 Task: Create a due date automation trigger when advanced on, on the wednesday before a card is due add dates due in 1 working days at 11:00 AM.
Action: Mouse moved to (1014, 134)
Screenshot: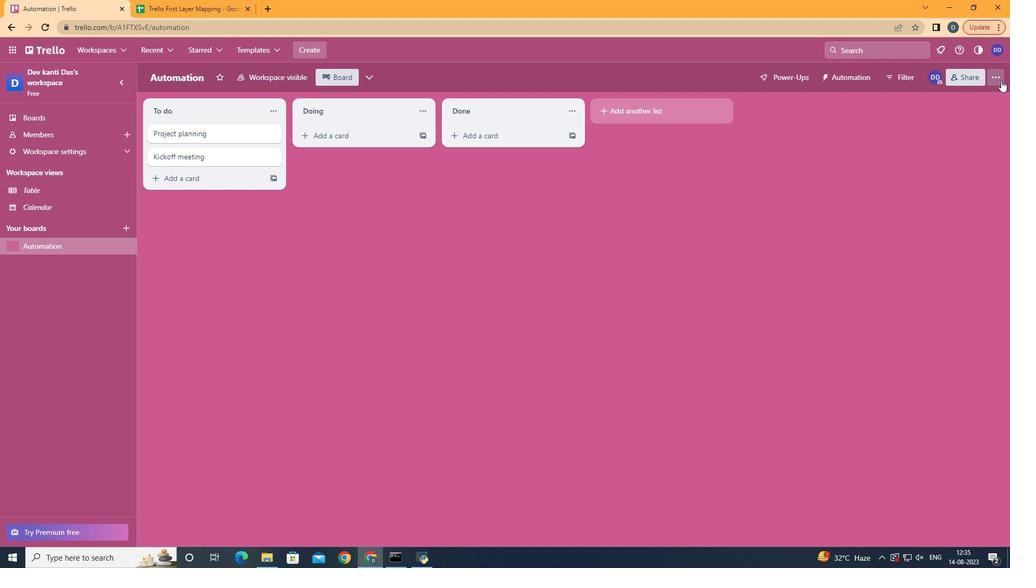 
Action: Mouse pressed left at (1014, 134)
Screenshot: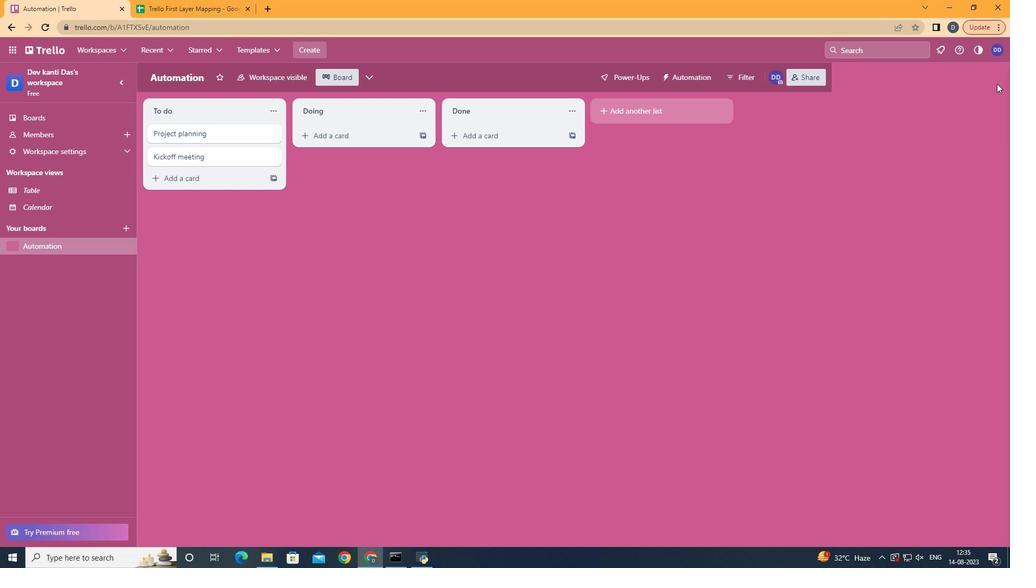 
Action: Mouse moved to (902, 250)
Screenshot: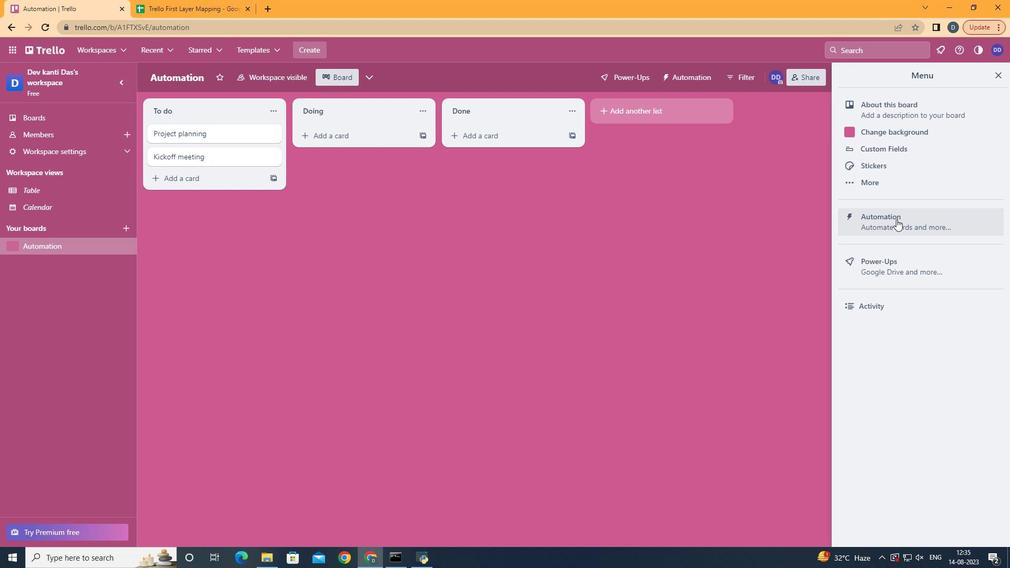 
Action: Mouse pressed left at (902, 250)
Screenshot: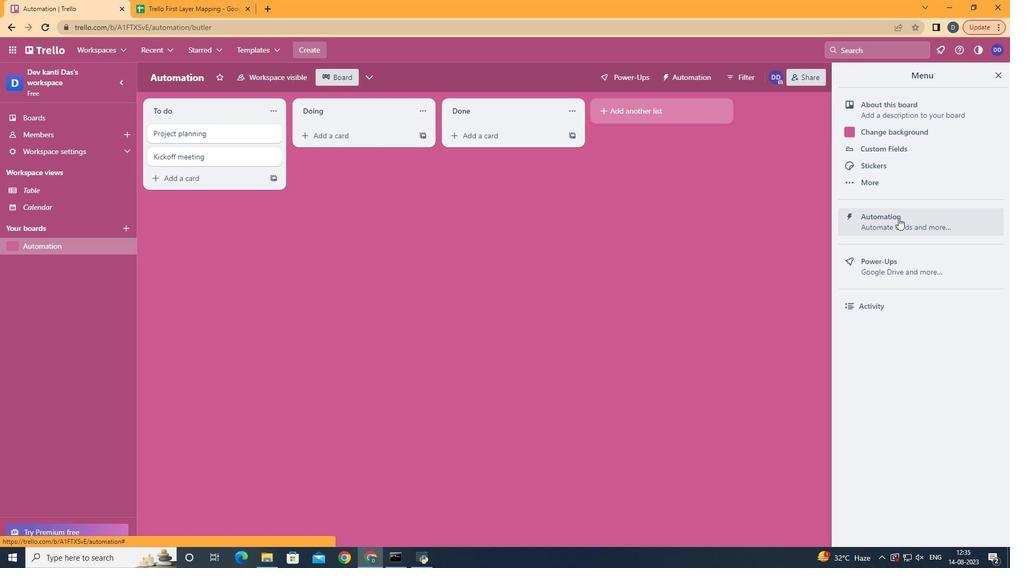 
Action: Mouse moved to (138, 243)
Screenshot: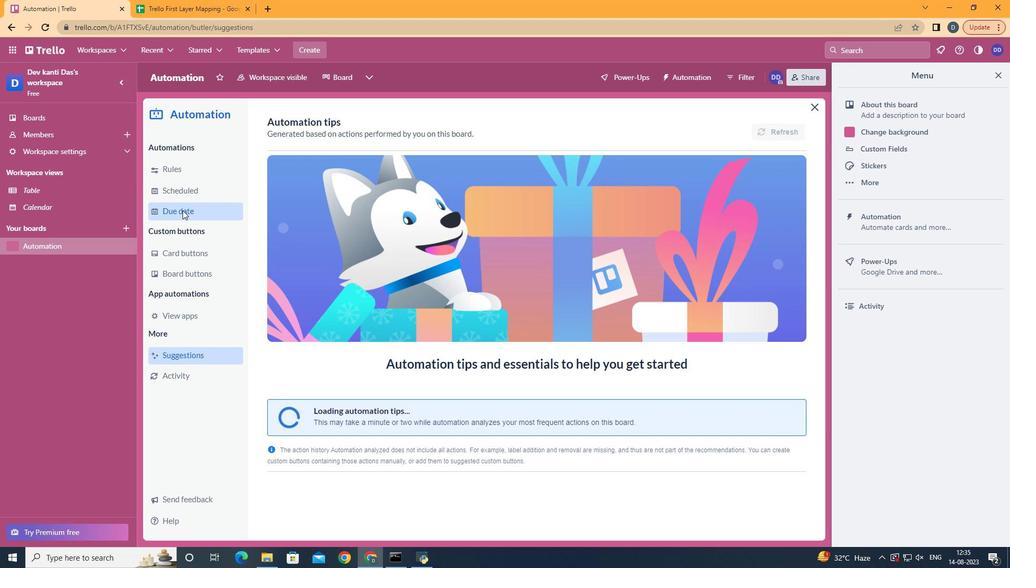 
Action: Mouse pressed left at (138, 243)
Screenshot: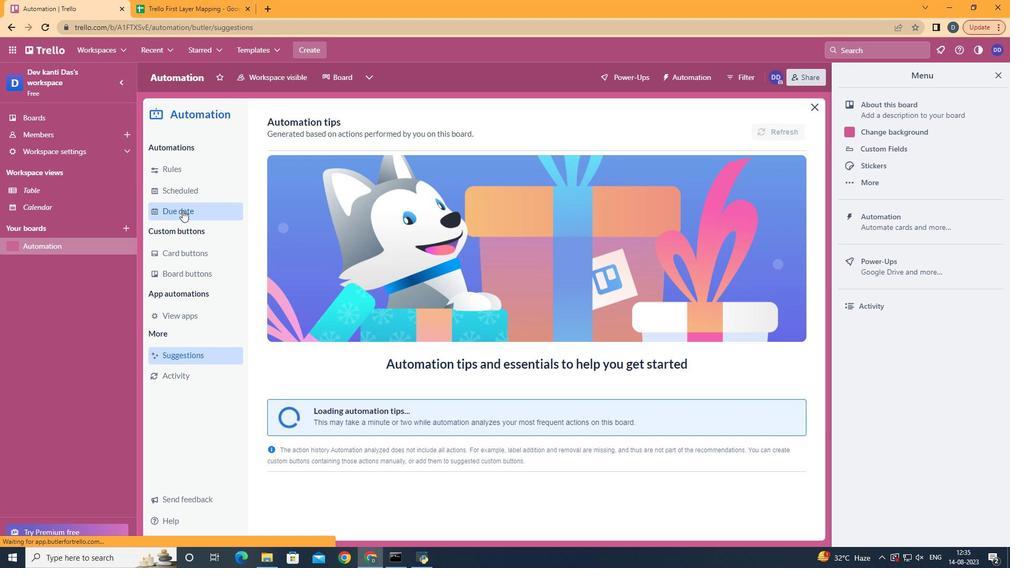 
Action: Mouse moved to (729, 167)
Screenshot: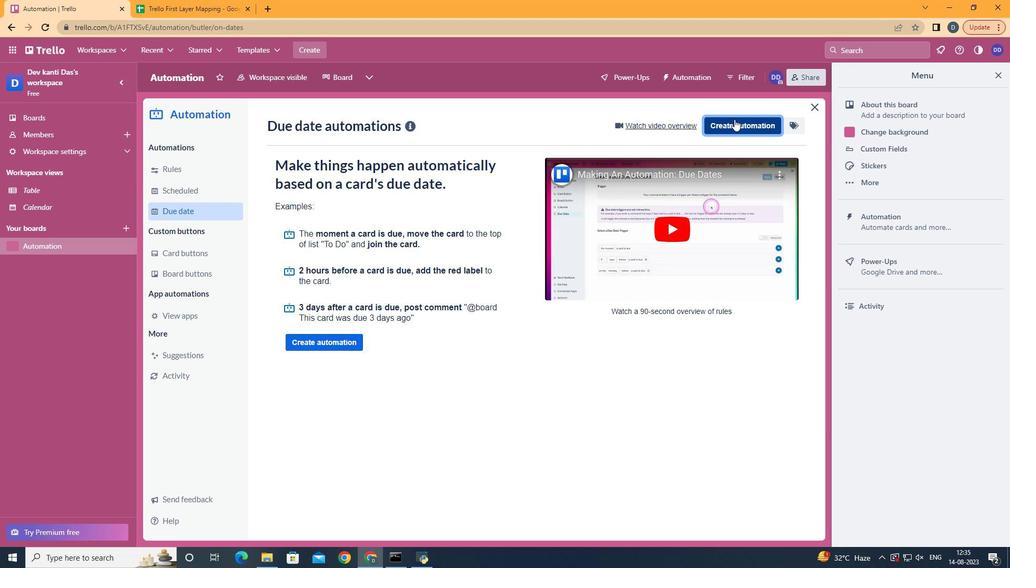 
Action: Mouse pressed left at (729, 167)
Screenshot: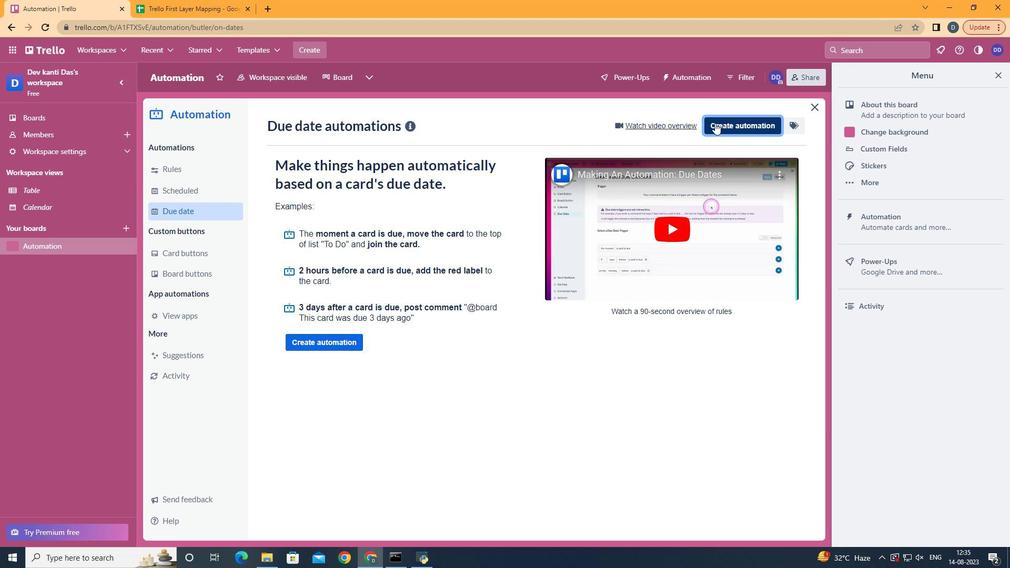 
Action: Mouse moved to (579, 242)
Screenshot: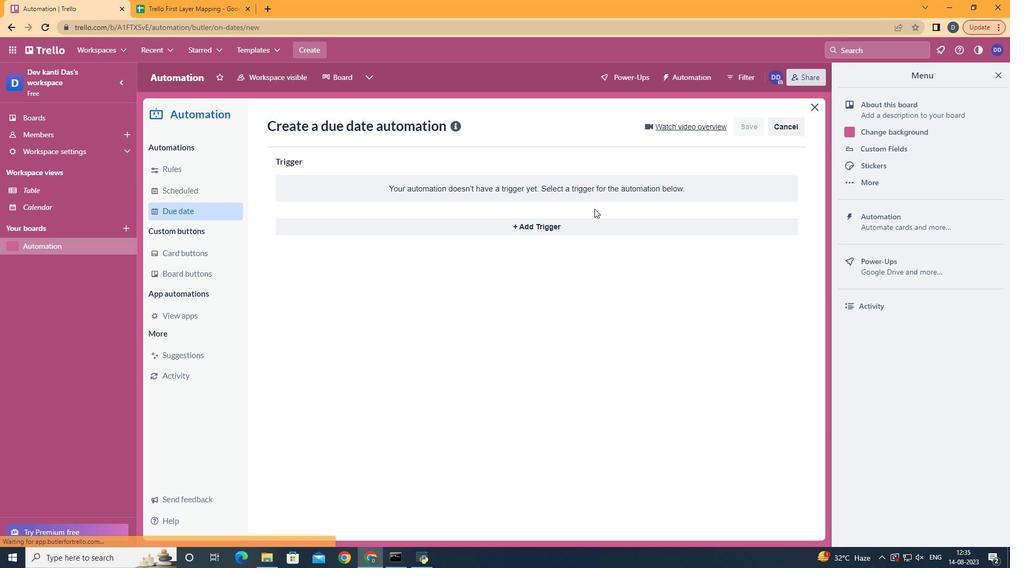 
Action: Mouse pressed left at (579, 242)
Screenshot: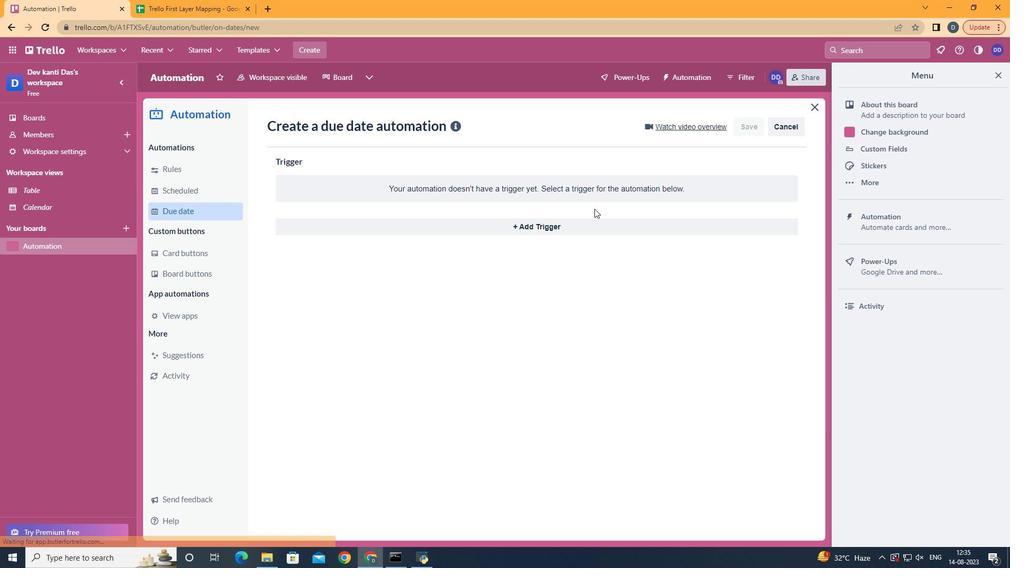
Action: Mouse moved to (569, 254)
Screenshot: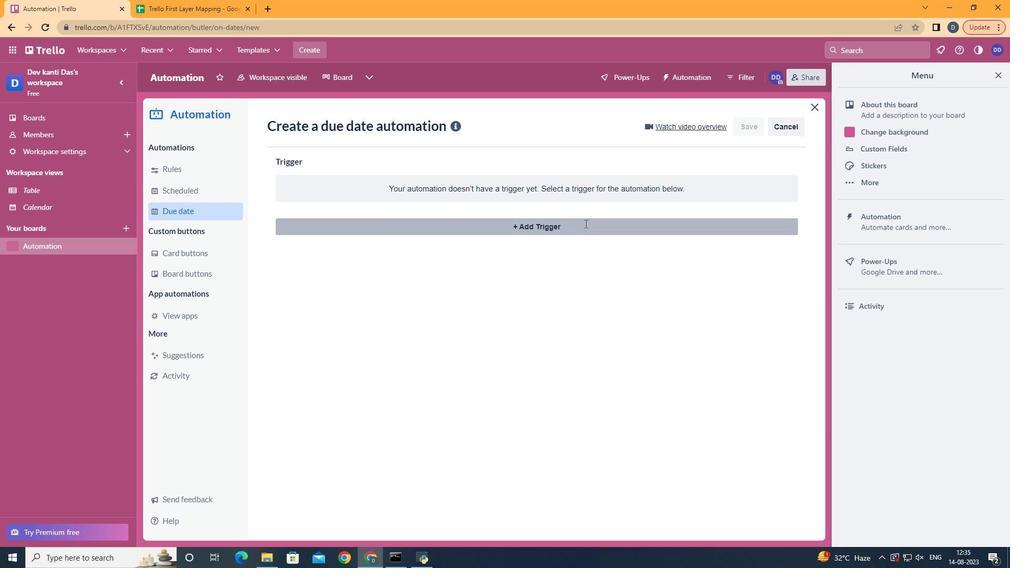 
Action: Mouse pressed left at (569, 254)
Screenshot: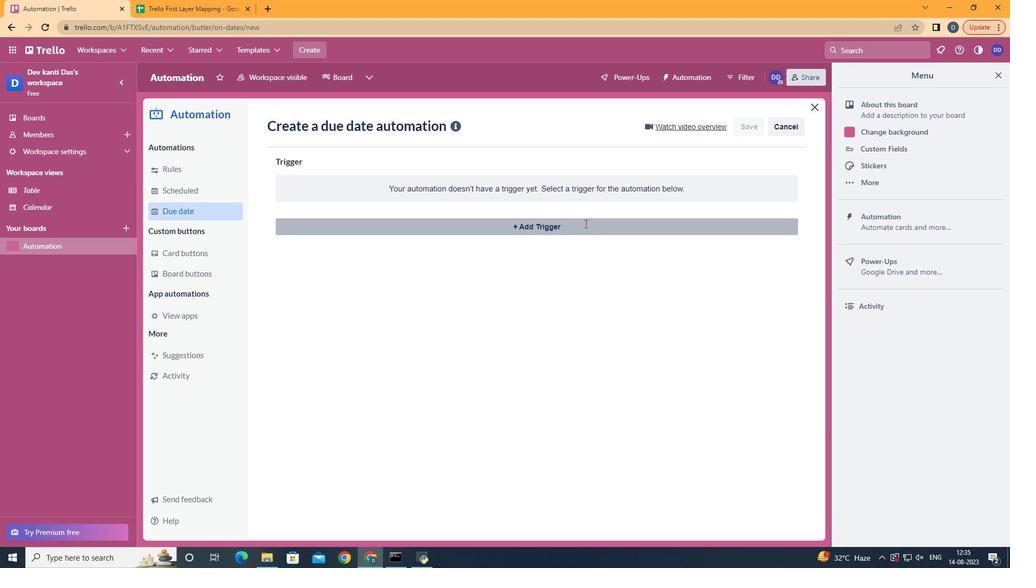 
Action: Mouse moved to (307, 333)
Screenshot: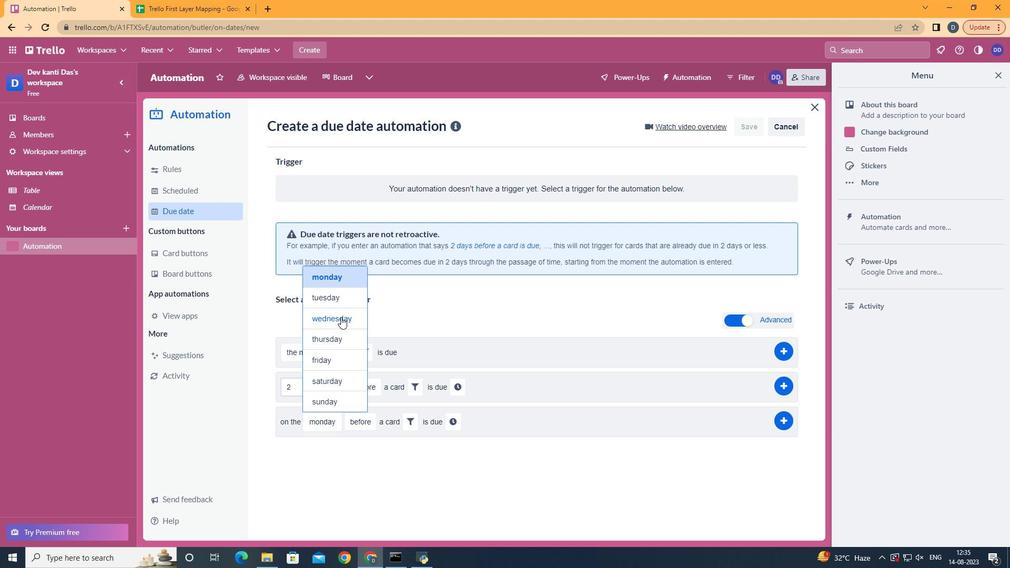
Action: Mouse pressed left at (307, 333)
Screenshot: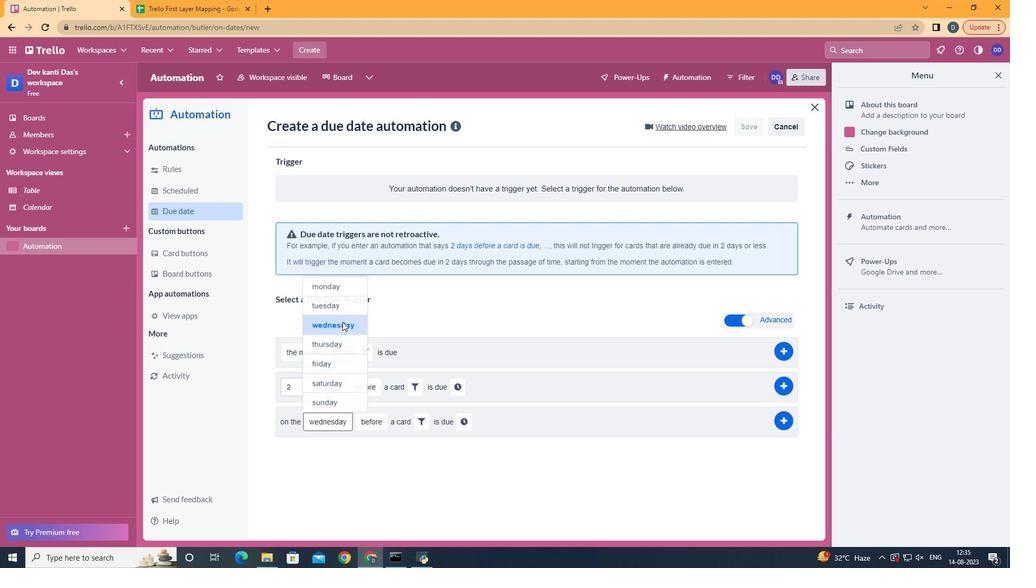 
Action: Mouse moved to (402, 421)
Screenshot: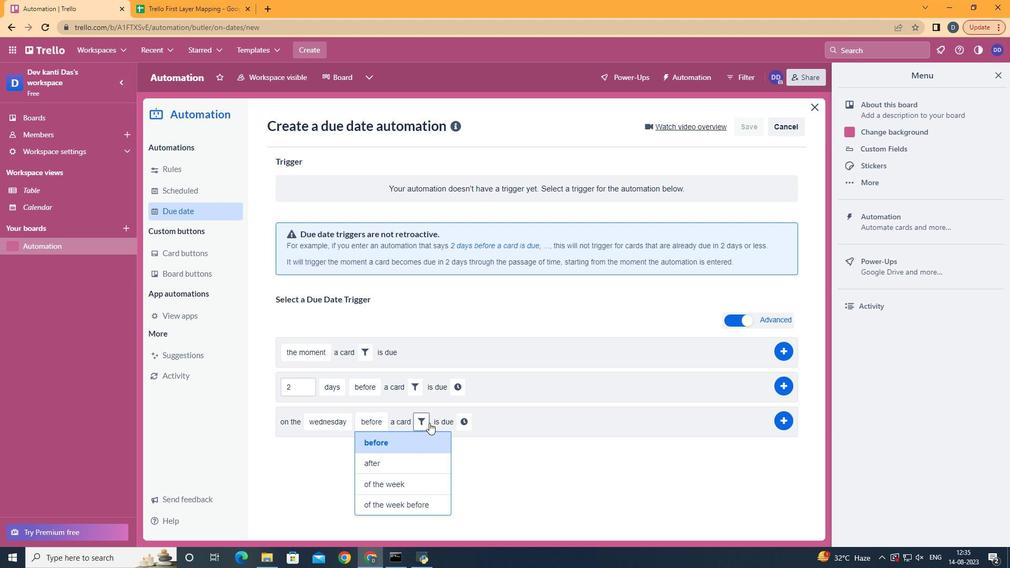 
Action: Mouse pressed left at (402, 421)
Screenshot: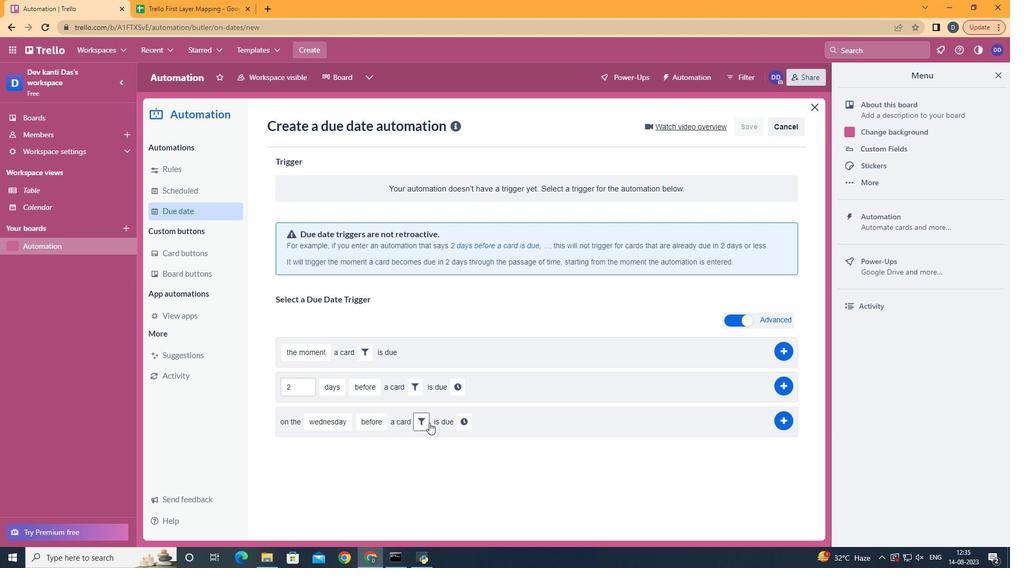 
Action: Mouse moved to (455, 449)
Screenshot: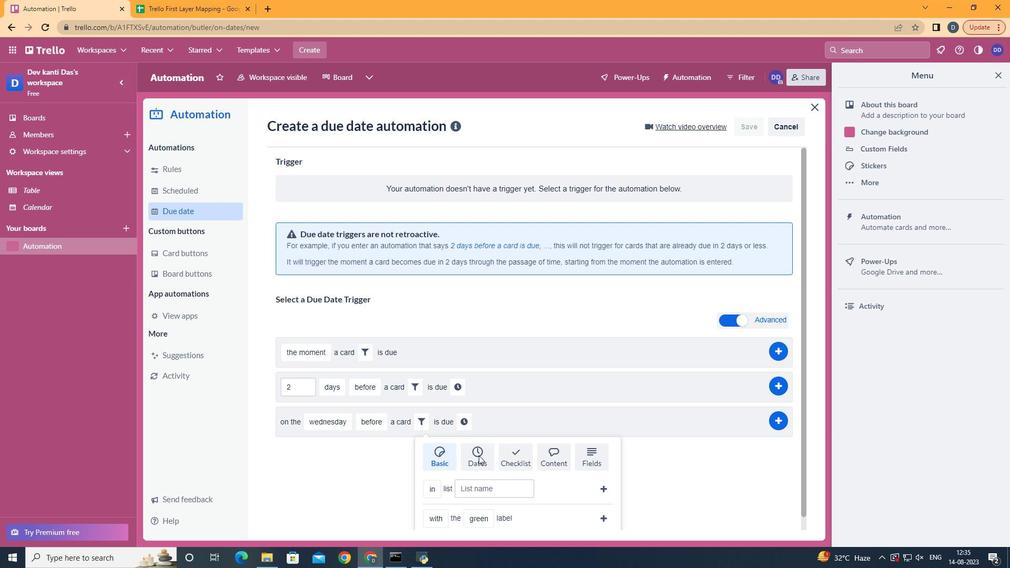 
Action: Mouse pressed left at (455, 449)
Screenshot: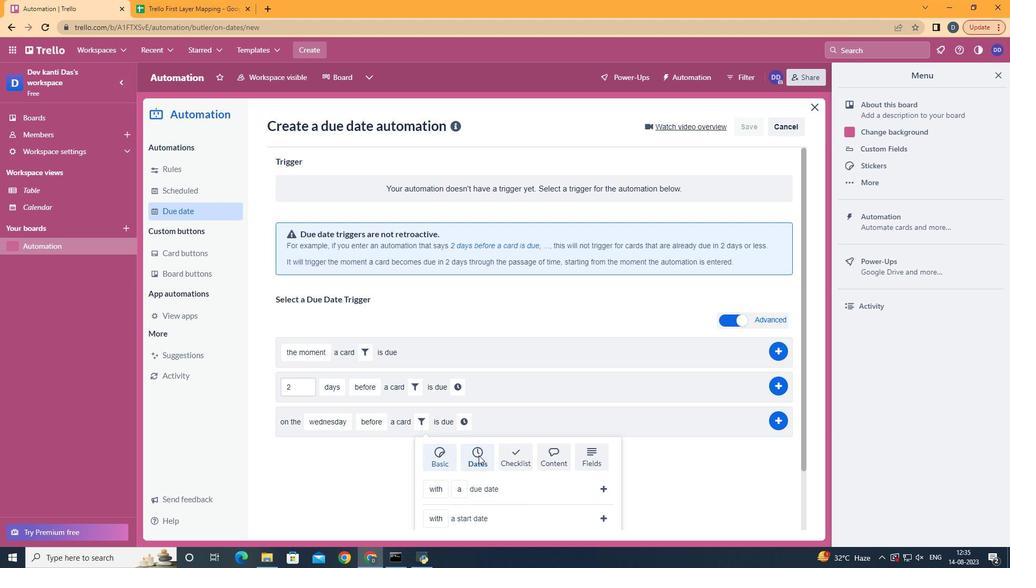 
Action: Mouse scrolled (455, 448) with delta (0, 0)
Screenshot: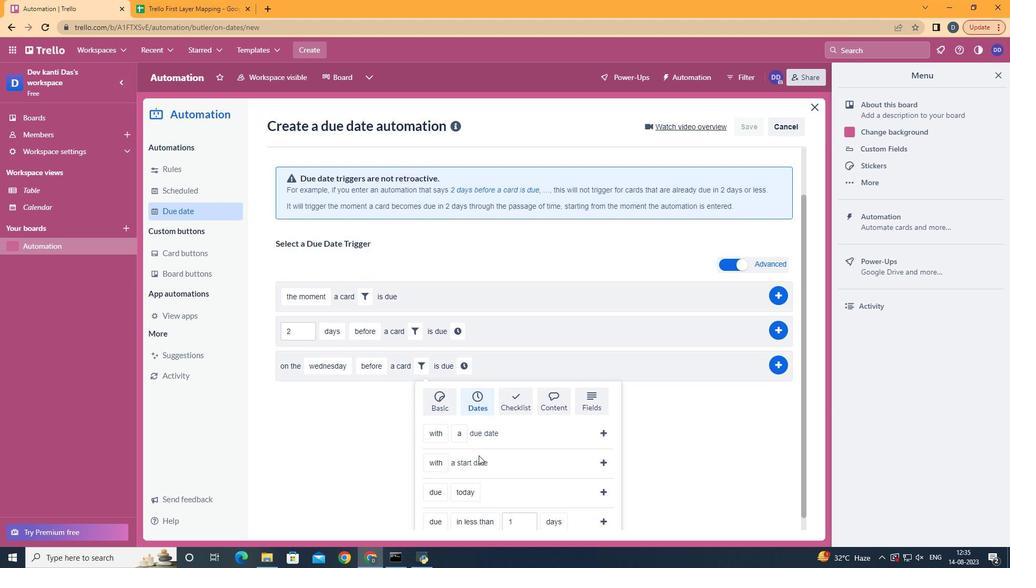 
Action: Mouse scrolled (455, 448) with delta (0, 0)
Screenshot: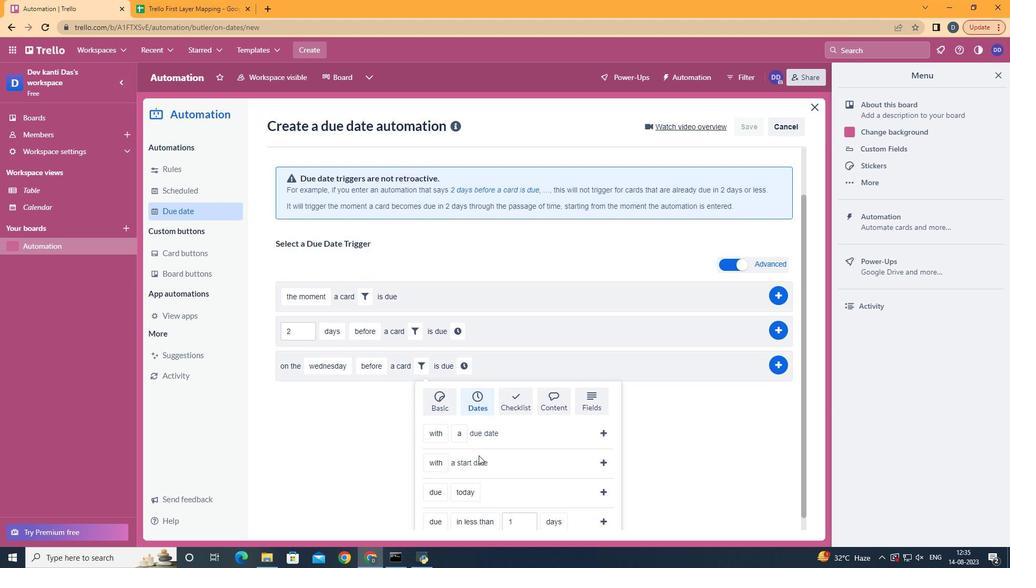 
Action: Mouse scrolled (455, 448) with delta (0, 0)
Screenshot: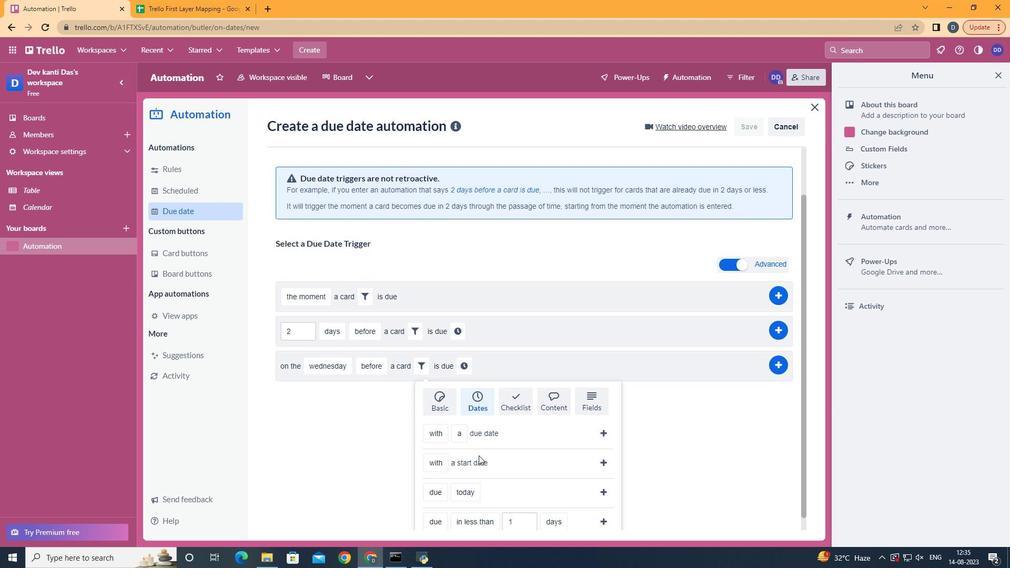 
Action: Mouse scrolled (455, 448) with delta (0, 0)
Screenshot: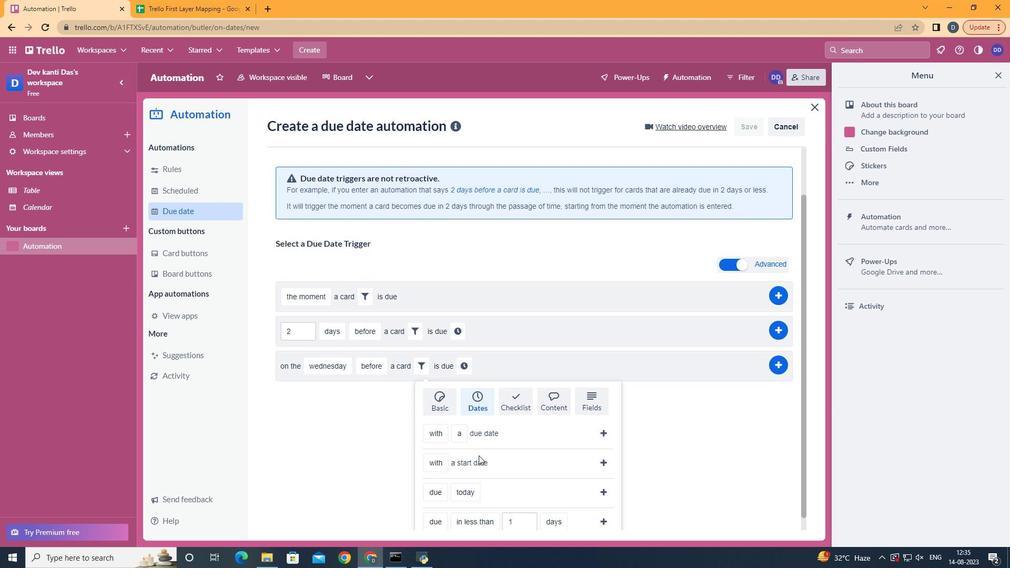 
Action: Mouse moved to (471, 449)
Screenshot: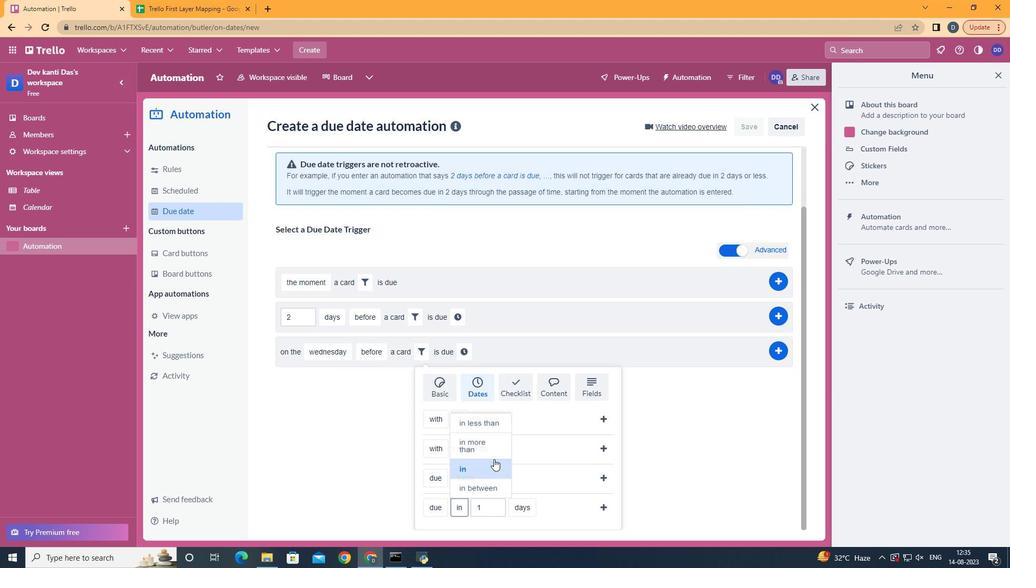 
Action: Mouse pressed left at (471, 449)
Screenshot: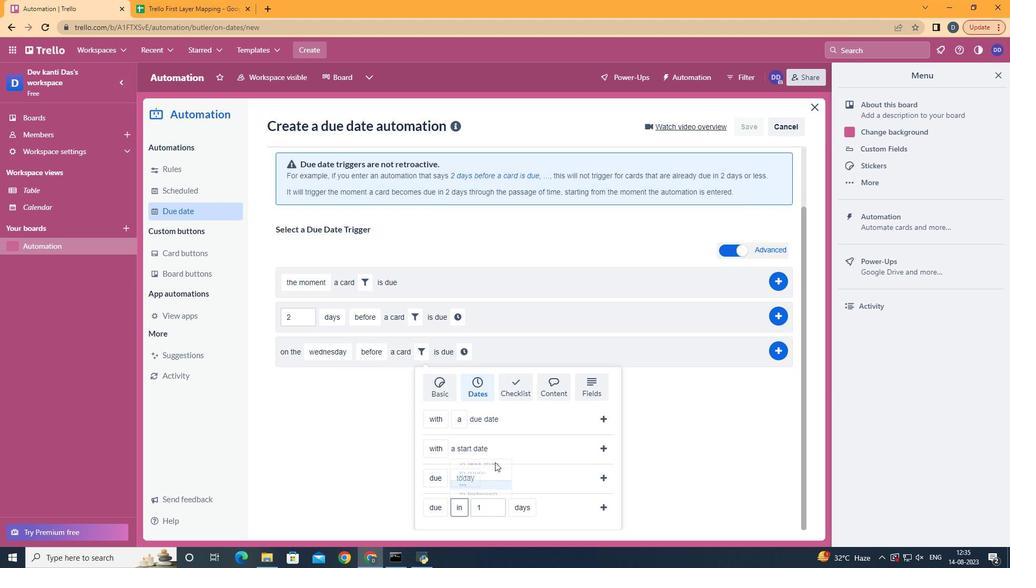 
Action: Mouse moved to (512, 481)
Screenshot: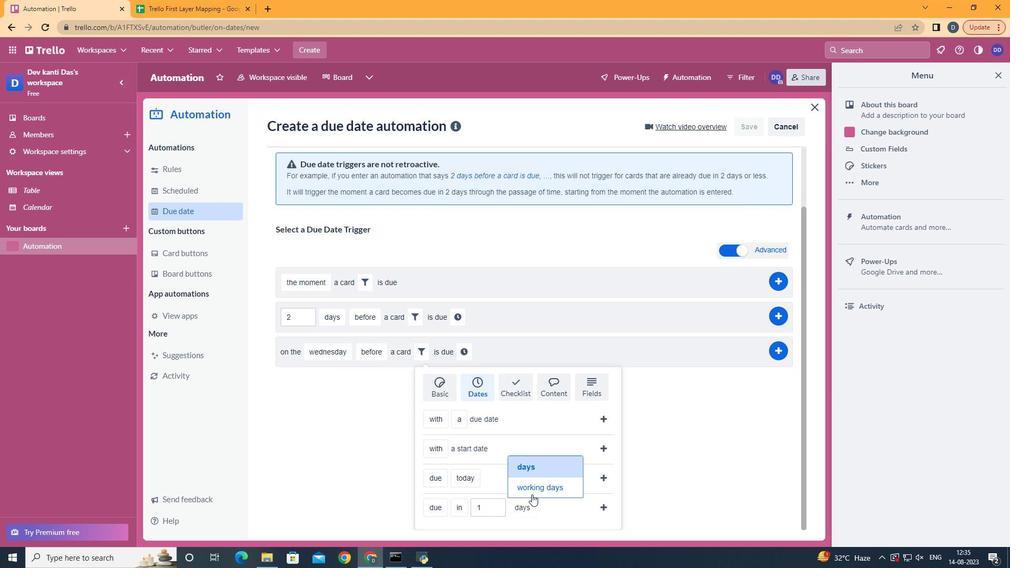
Action: Mouse pressed left at (512, 481)
Screenshot: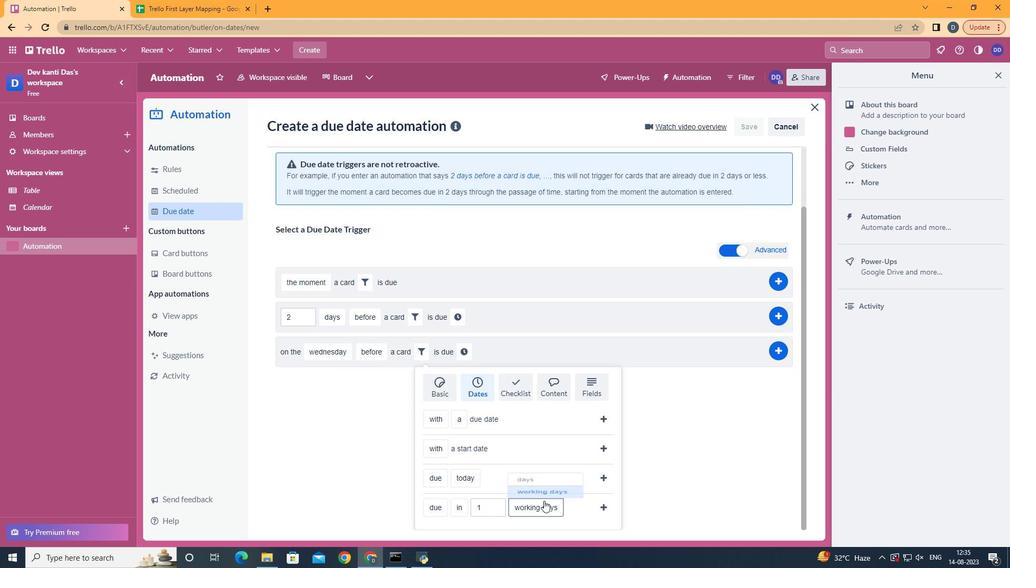 
Action: Mouse moved to (590, 492)
Screenshot: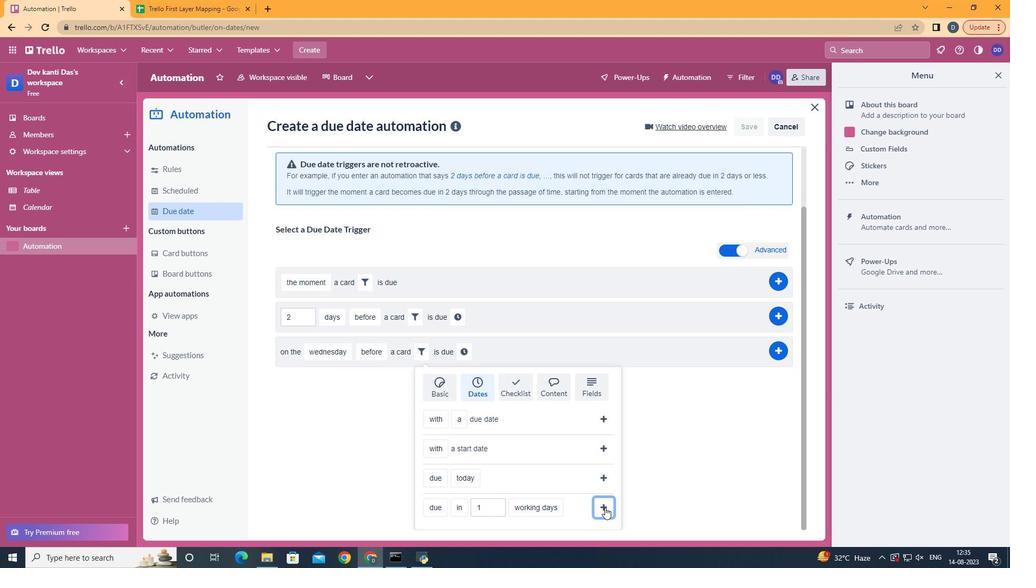 
Action: Mouse pressed left at (590, 492)
Screenshot: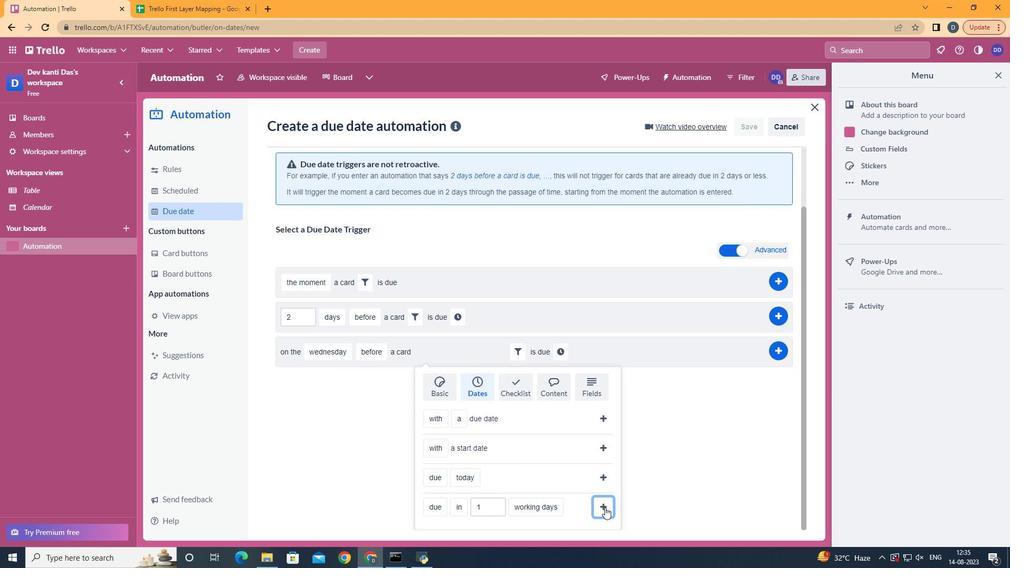 
Action: Mouse moved to (545, 418)
Screenshot: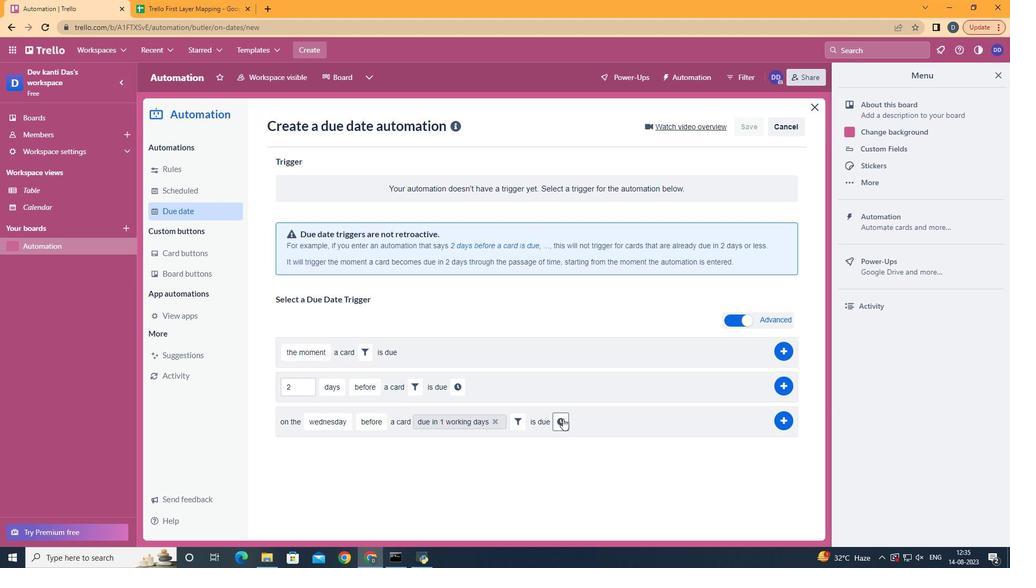
Action: Mouse pressed left at (545, 418)
Screenshot: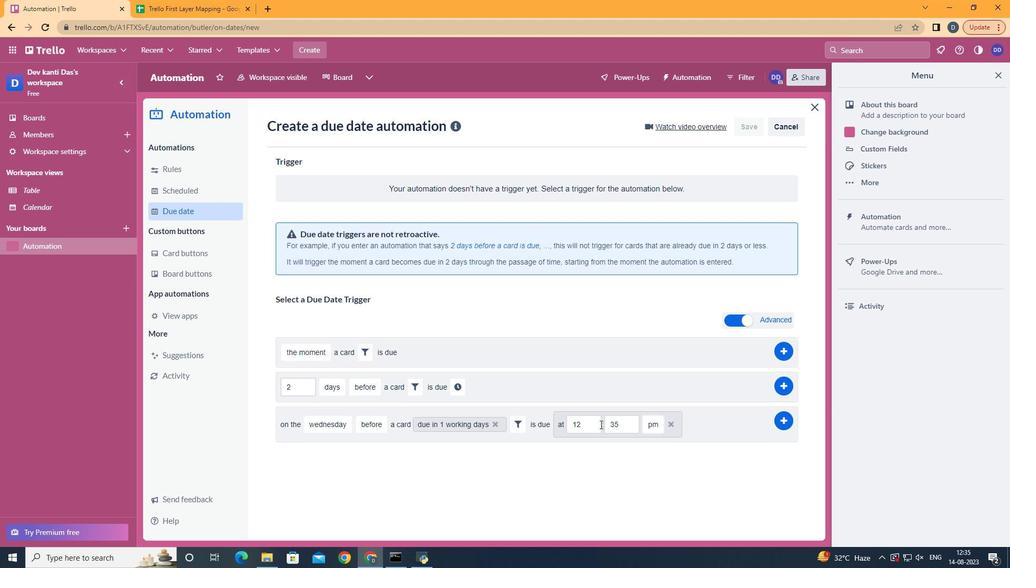 
Action: Mouse moved to (577, 424)
Screenshot: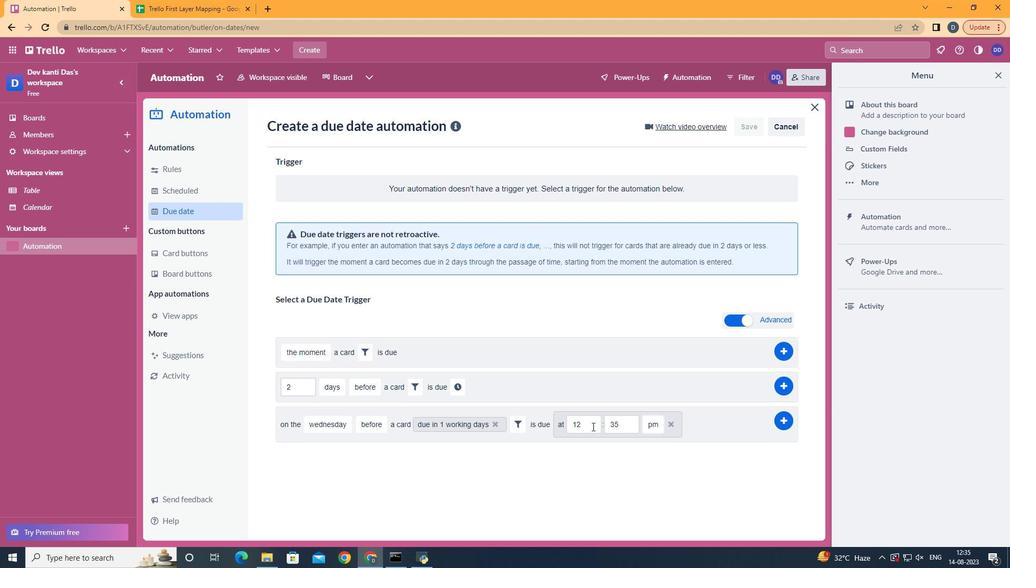 
Action: Mouse pressed left at (577, 424)
Screenshot: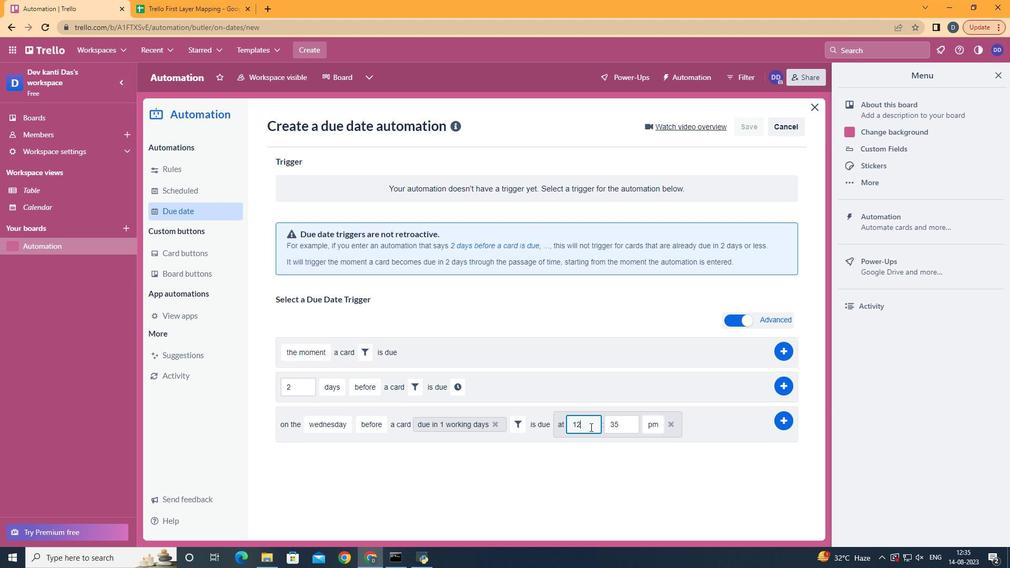 
Action: Mouse moved to (571, 425)
Screenshot: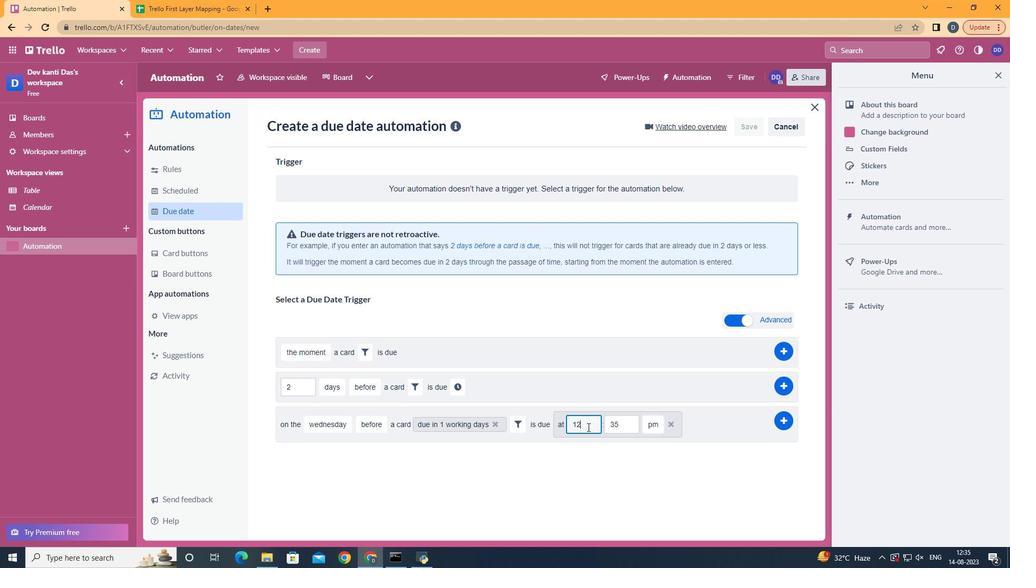 
Action: Key pressed <Key.backspace>1
Screenshot: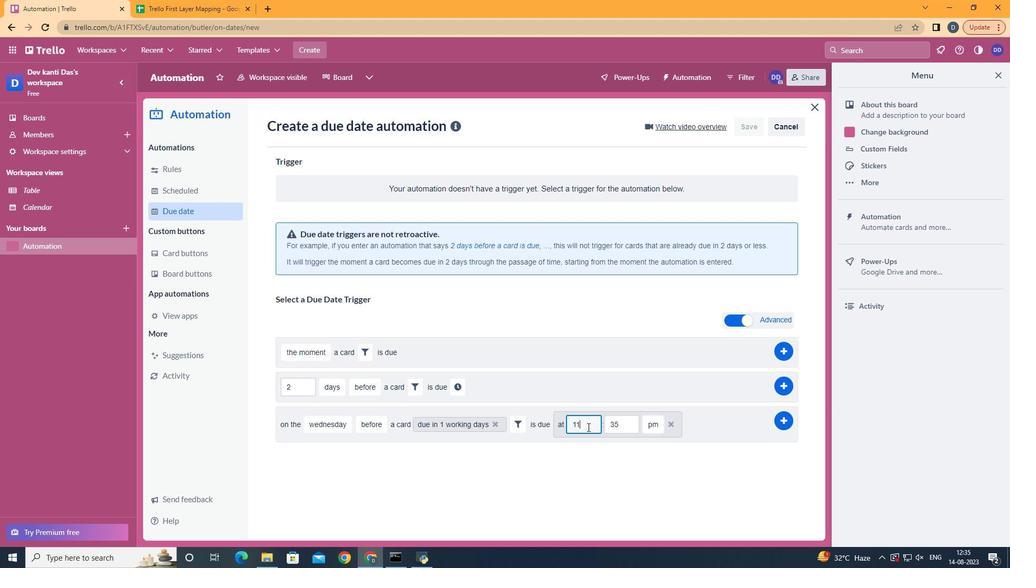 
Action: Mouse moved to (611, 423)
Screenshot: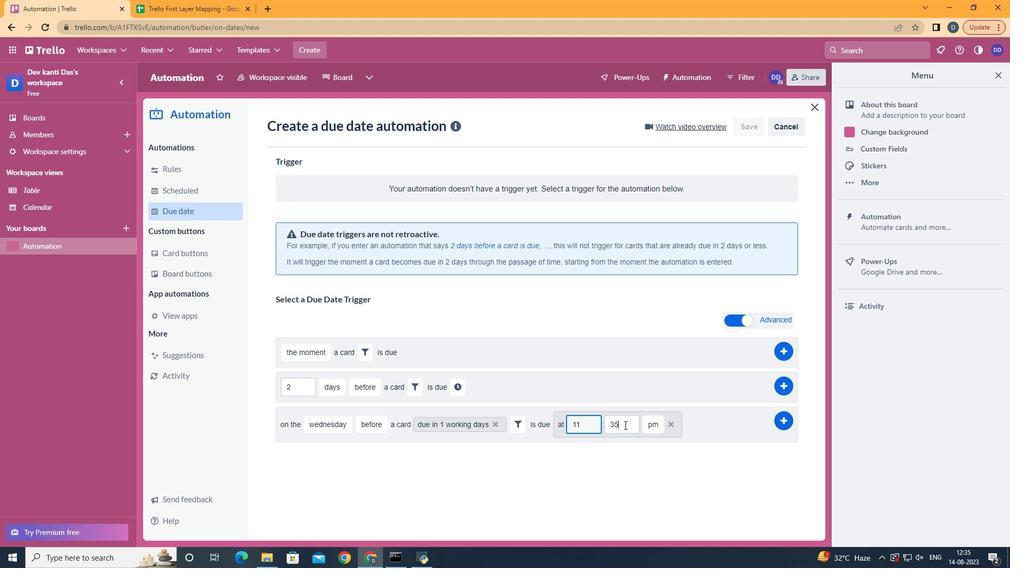 
Action: Mouse pressed left at (611, 423)
Screenshot: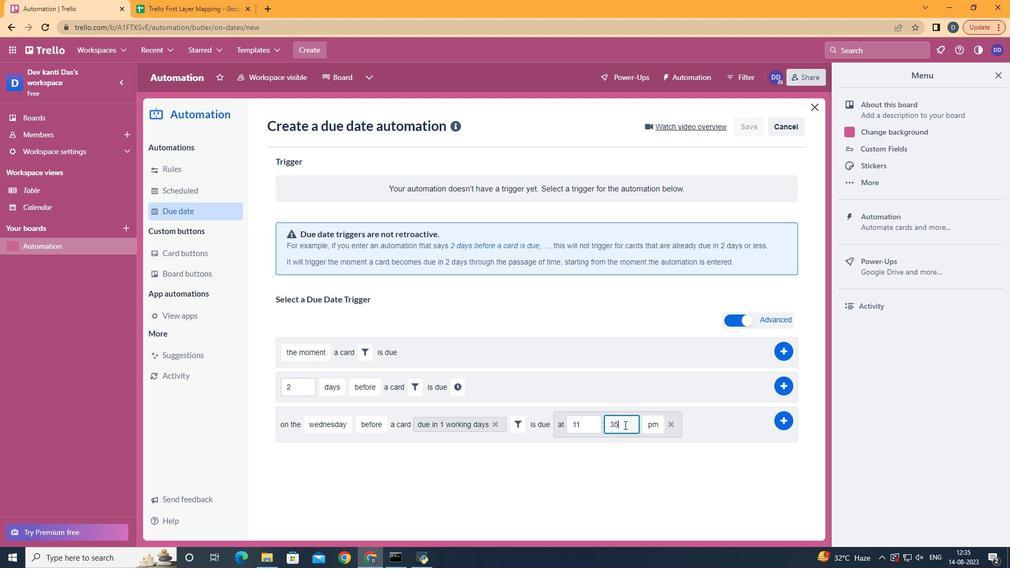 
Action: Key pressed <Key.backspace><Key.backspace>00
Screenshot: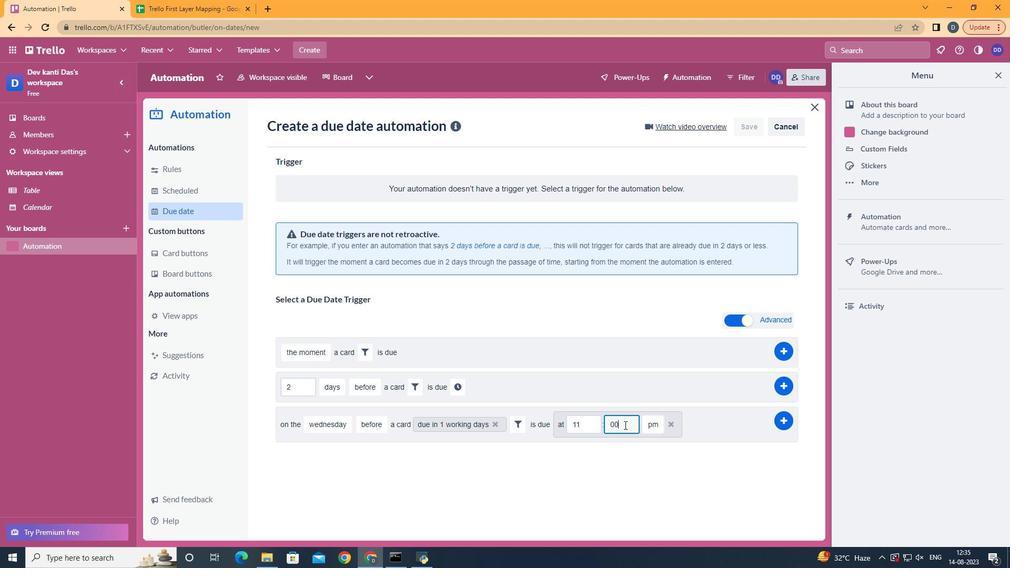 
Action: Mouse moved to (640, 441)
Screenshot: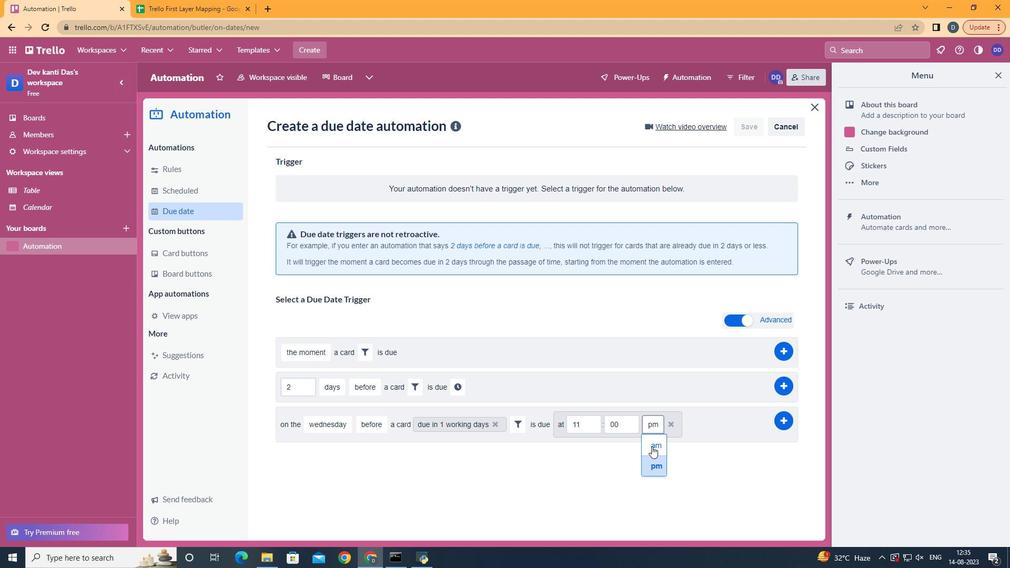 
Action: Mouse pressed left at (640, 441)
Screenshot: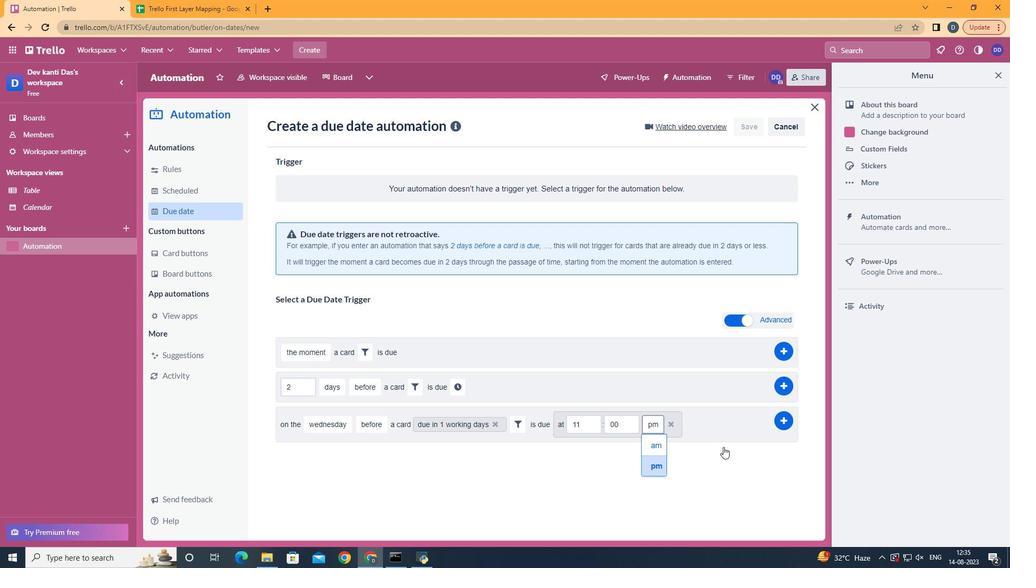 
Action: Mouse moved to (766, 414)
Screenshot: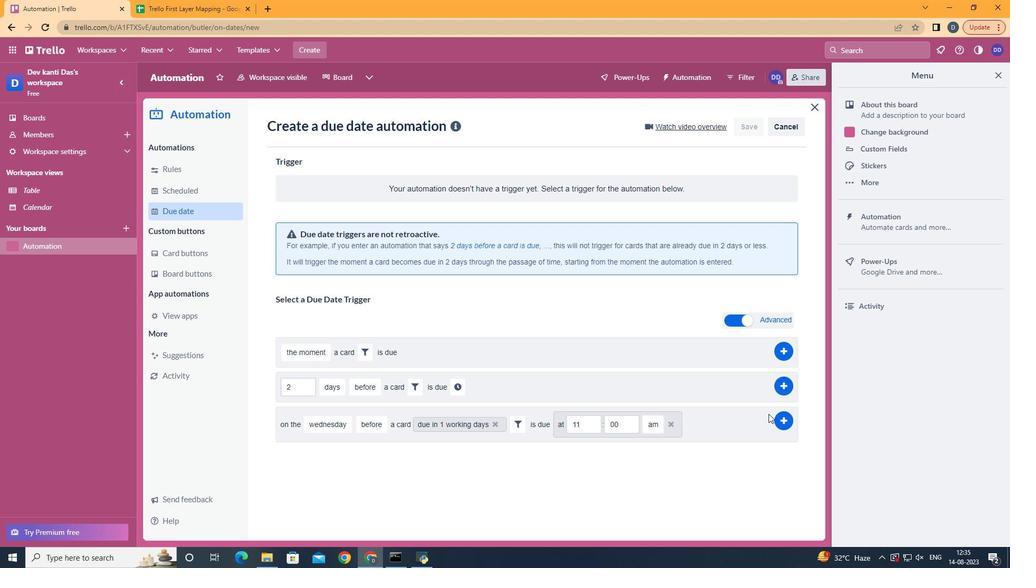 
Action: Mouse pressed left at (766, 414)
Screenshot: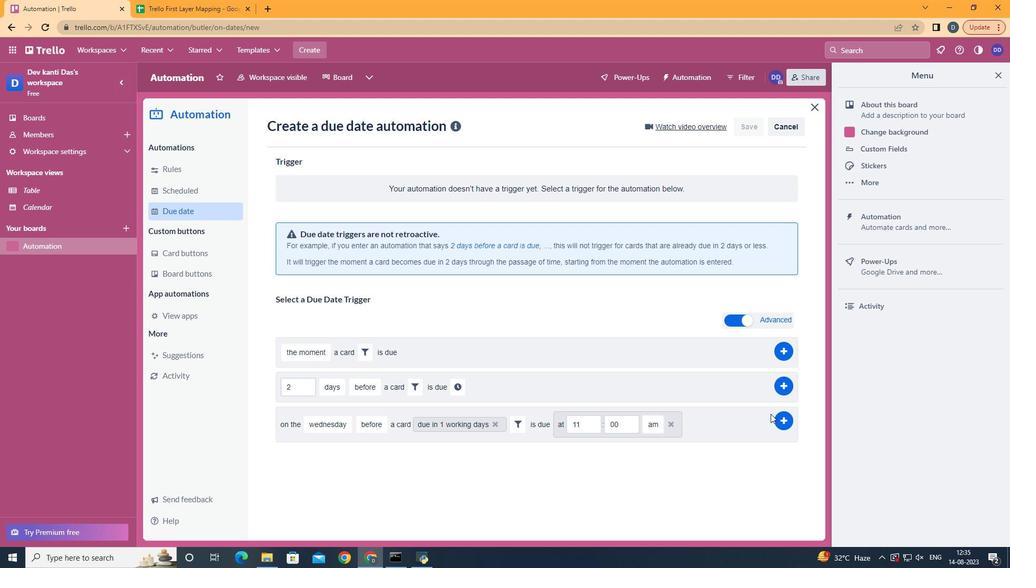 
Action: Mouse moved to (777, 416)
Screenshot: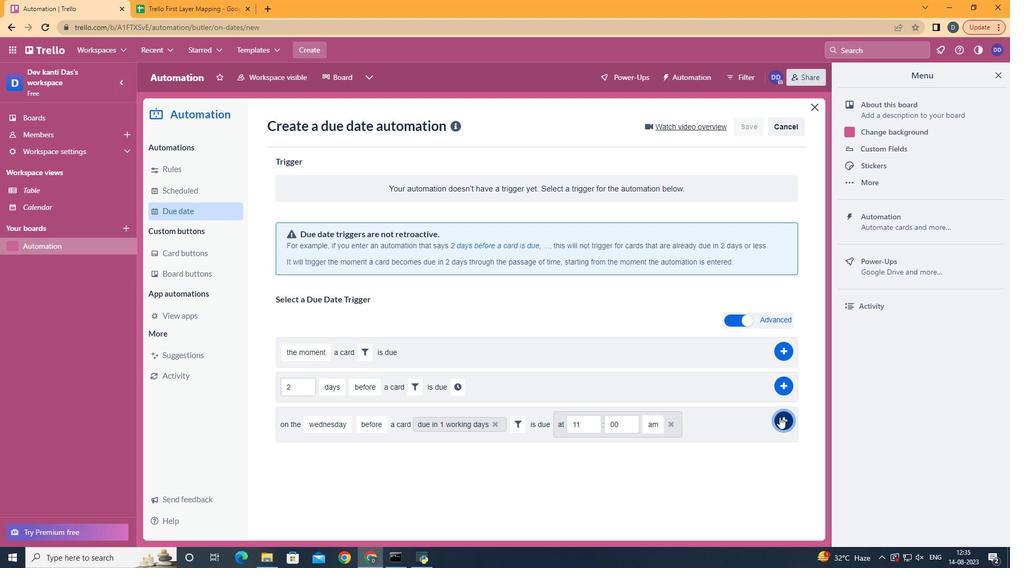 
Action: Mouse pressed left at (777, 416)
Screenshot: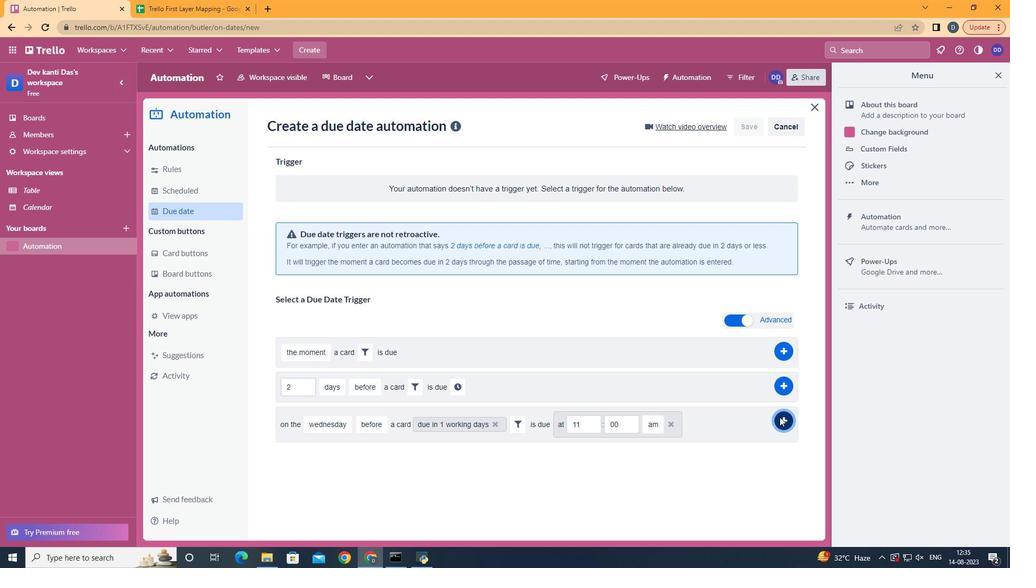 
